 Task: Sort the products by price (highest first).
Action: Mouse pressed left at (17, 74)
Screenshot: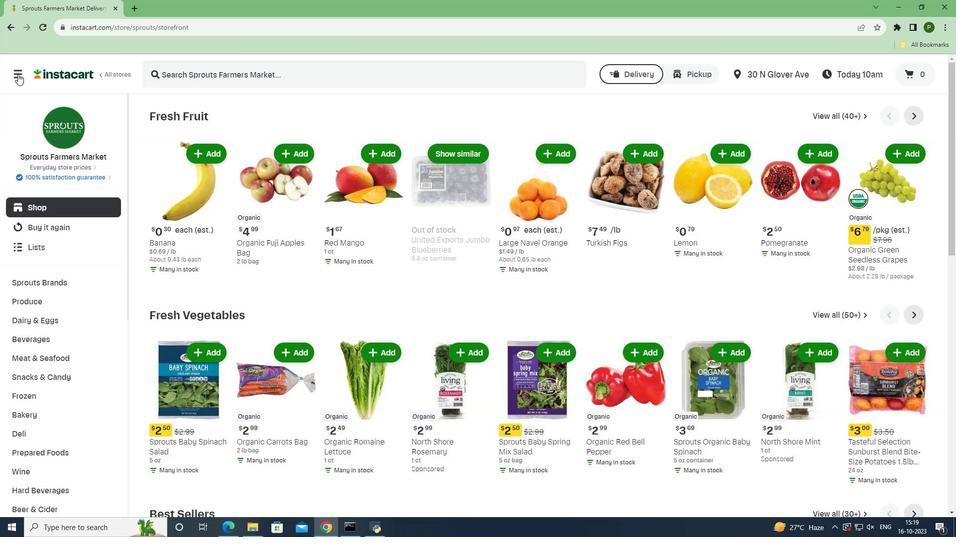 
Action: Mouse moved to (20, 258)
Screenshot: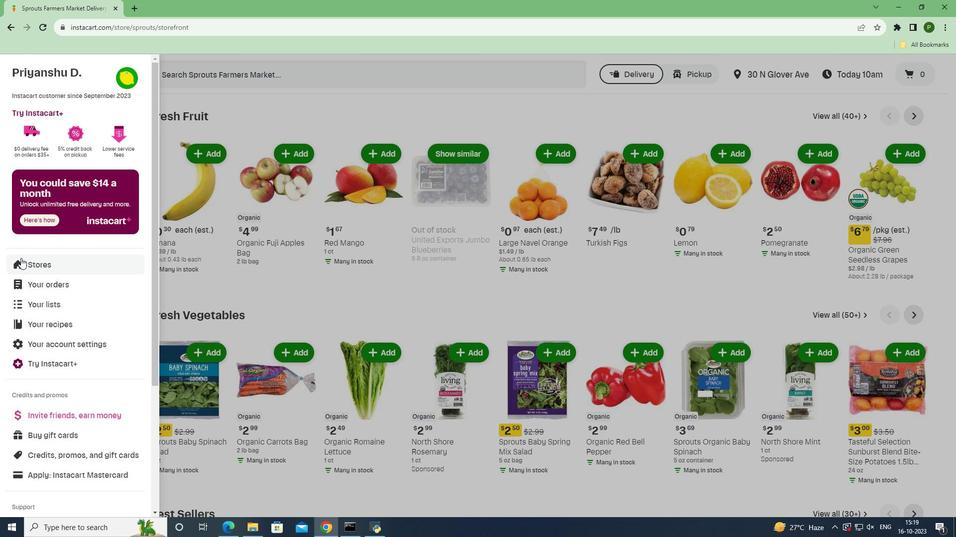 
Action: Mouse pressed left at (20, 258)
Screenshot: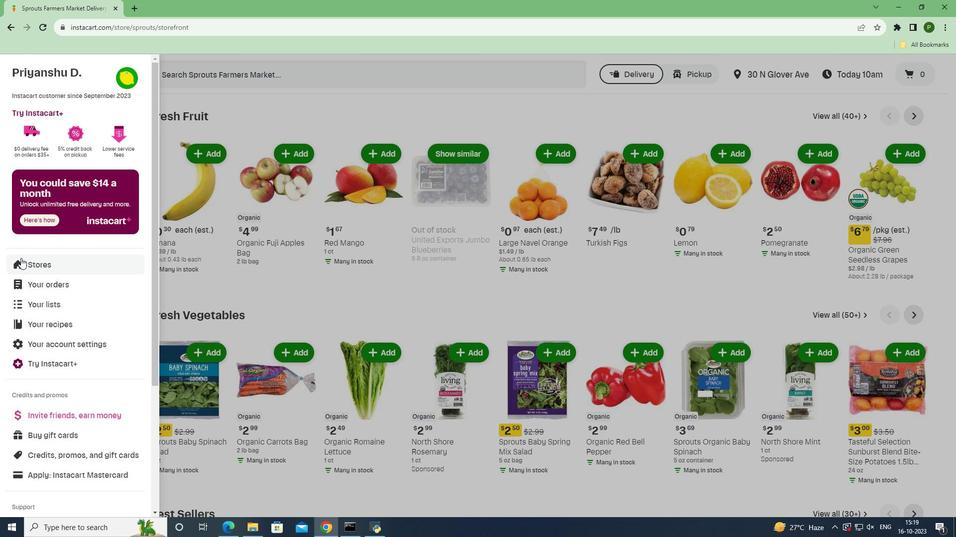 
Action: Mouse moved to (236, 118)
Screenshot: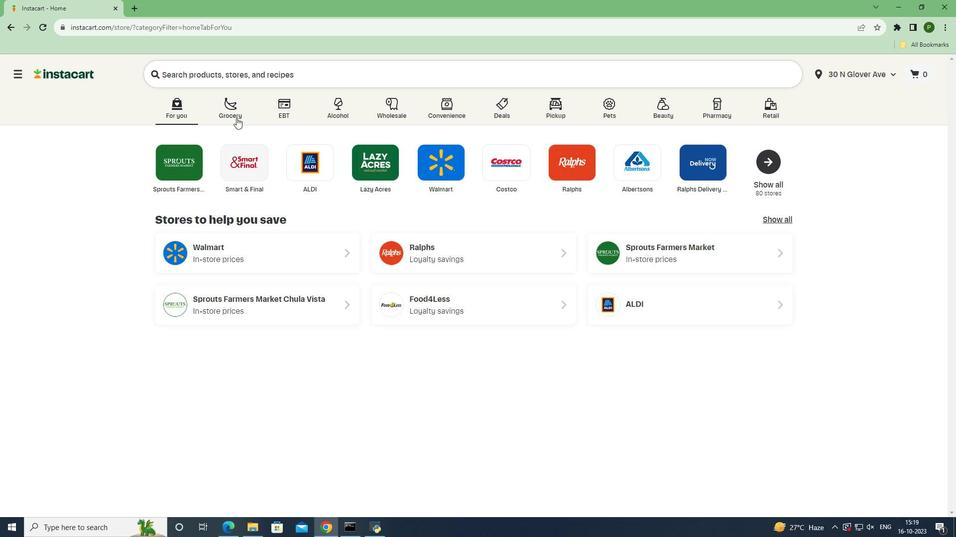 
Action: Mouse pressed left at (236, 118)
Screenshot: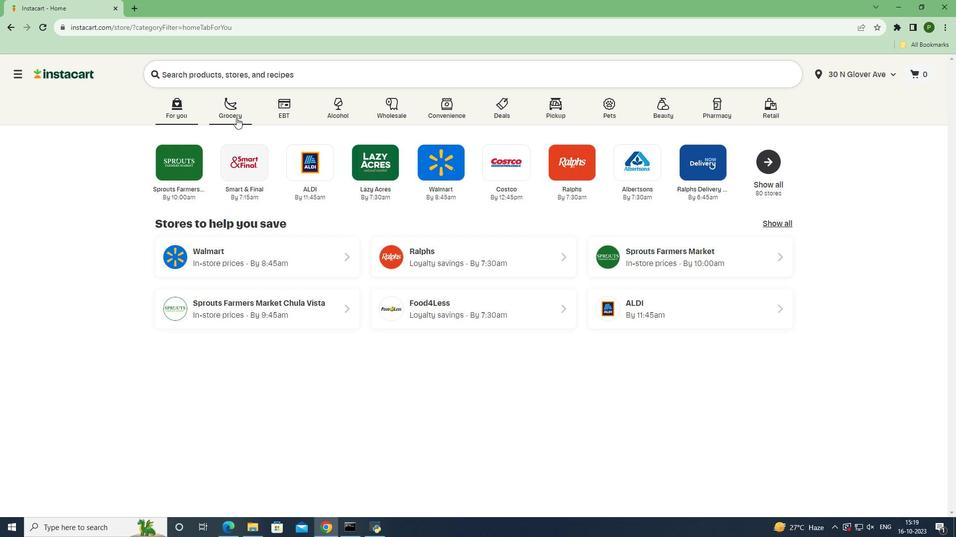 
Action: Mouse moved to (617, 230)
Screenshot: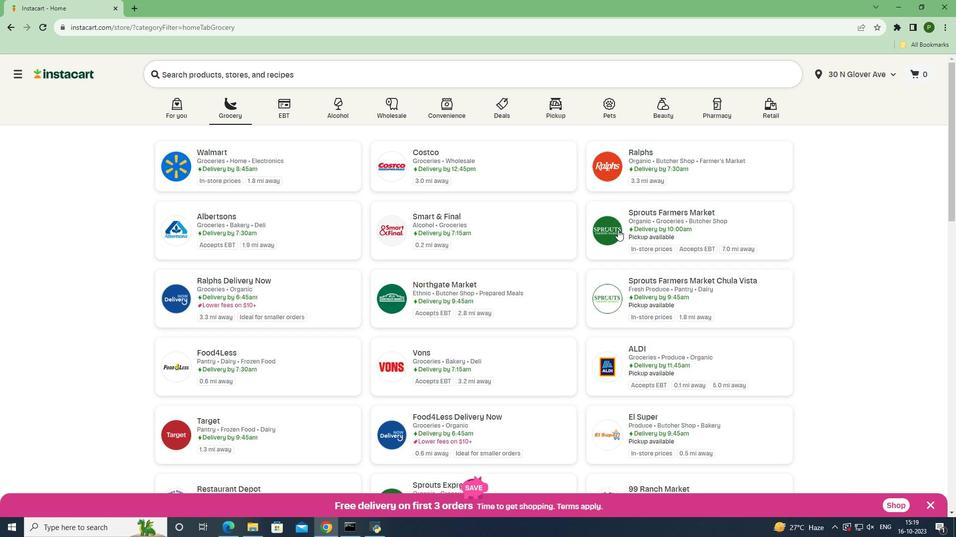 
Action: Mouse pressed left at (617, 230)
Screenshot: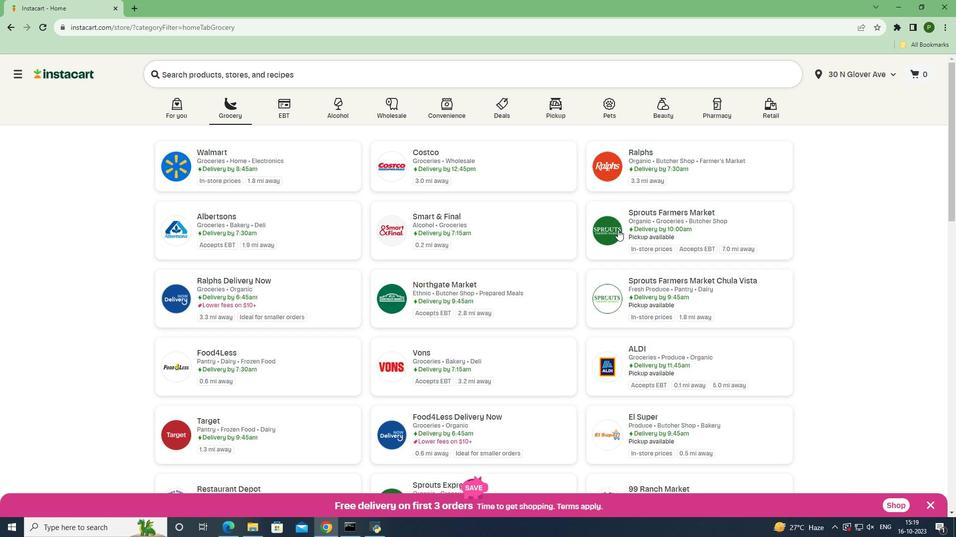 
Action: Mouse moved to (79, 337)
Screenshot: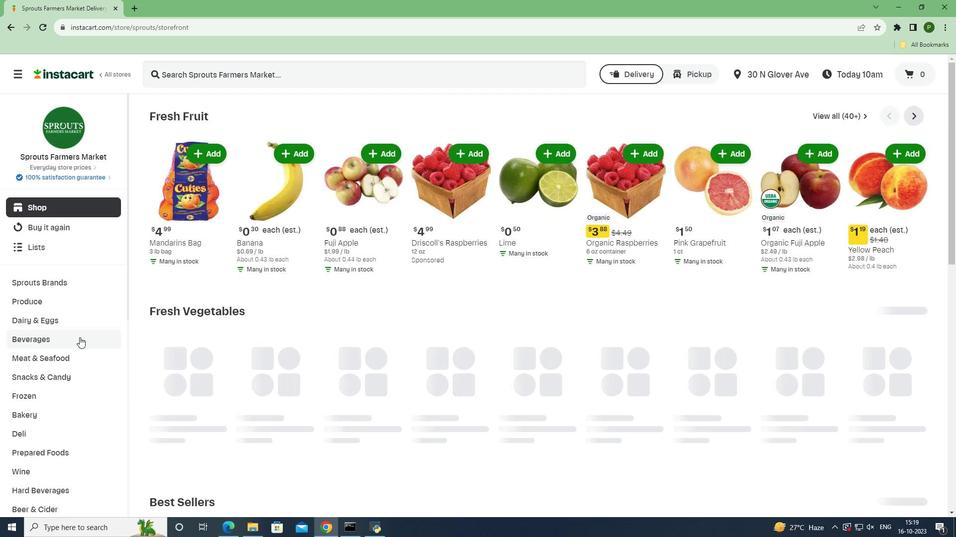 
Action: Mouse pressed left at (79, 337)
Screenshot: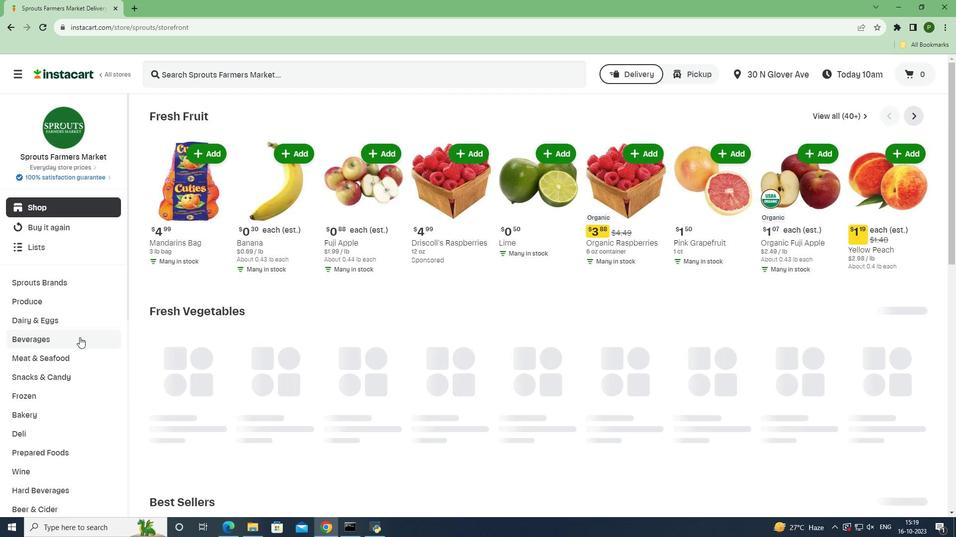
Action: Mouse moved to (896, 136)
Screenshot: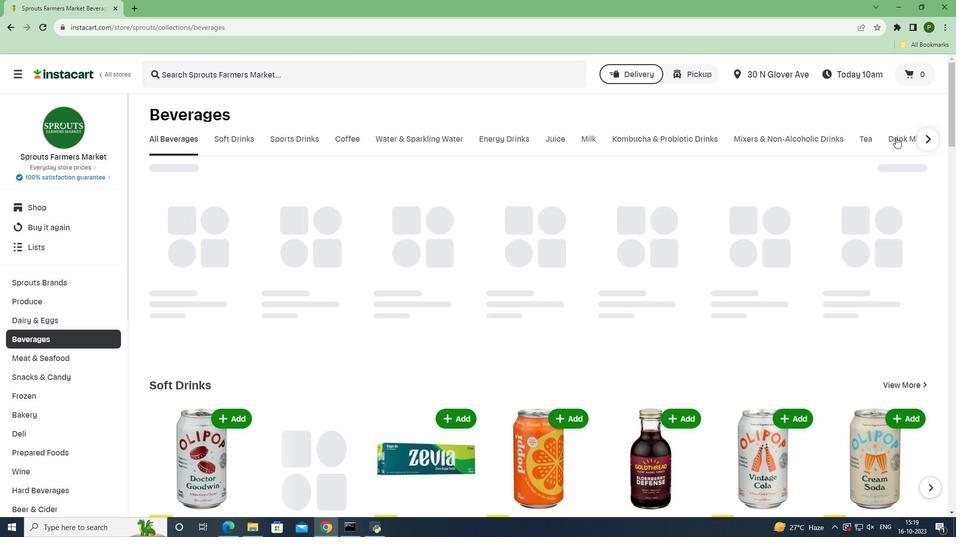 
Action: Mouse pressed left at (896, 136)
Screenshot: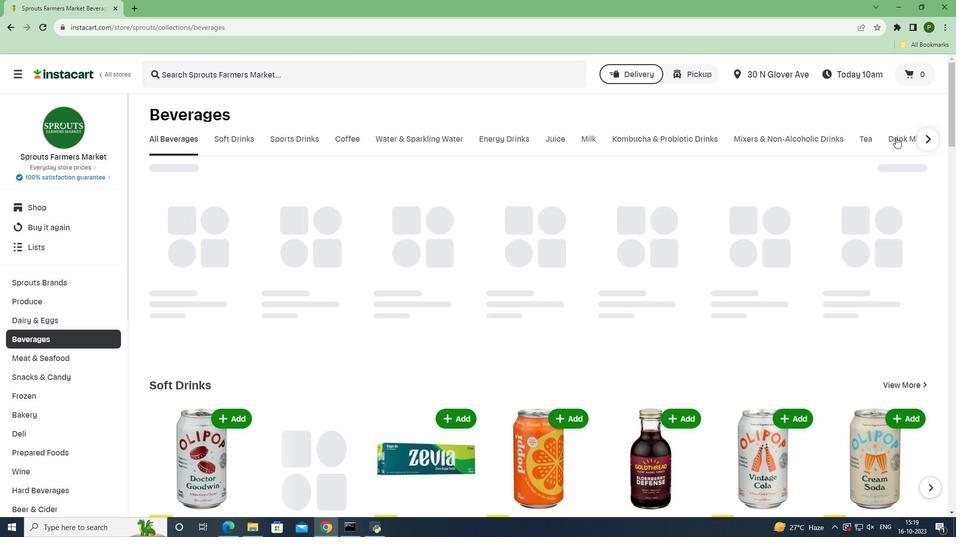 
Action: Mouse moved to (254, 180)
Screenshot: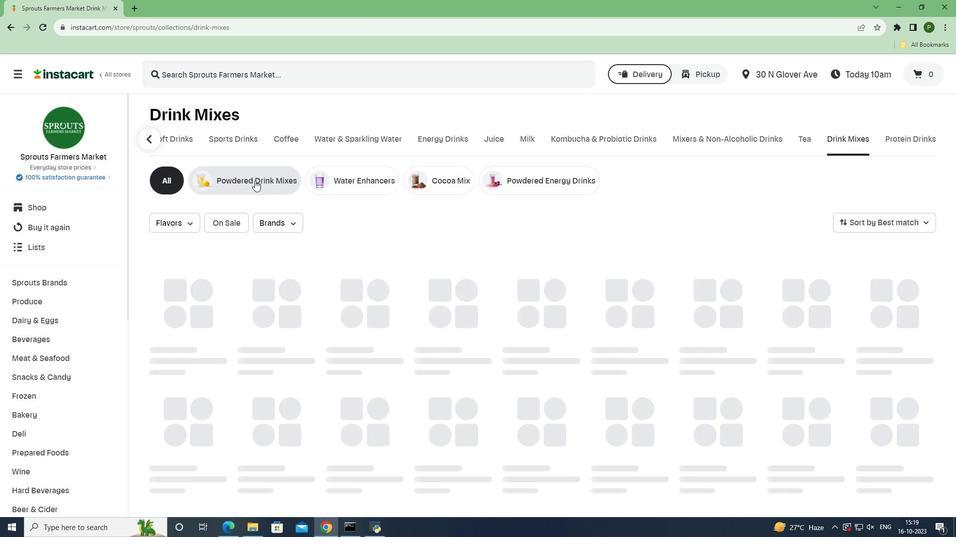 
Action: Mouse pressed left at (254, 180)
Screenshot: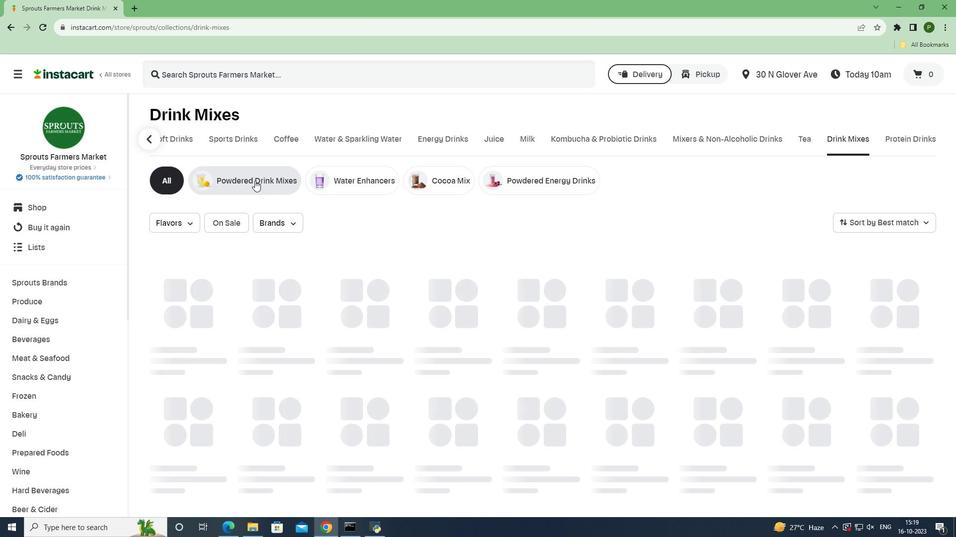 
Action: Mouse moved to (850, 222)
Screenshot: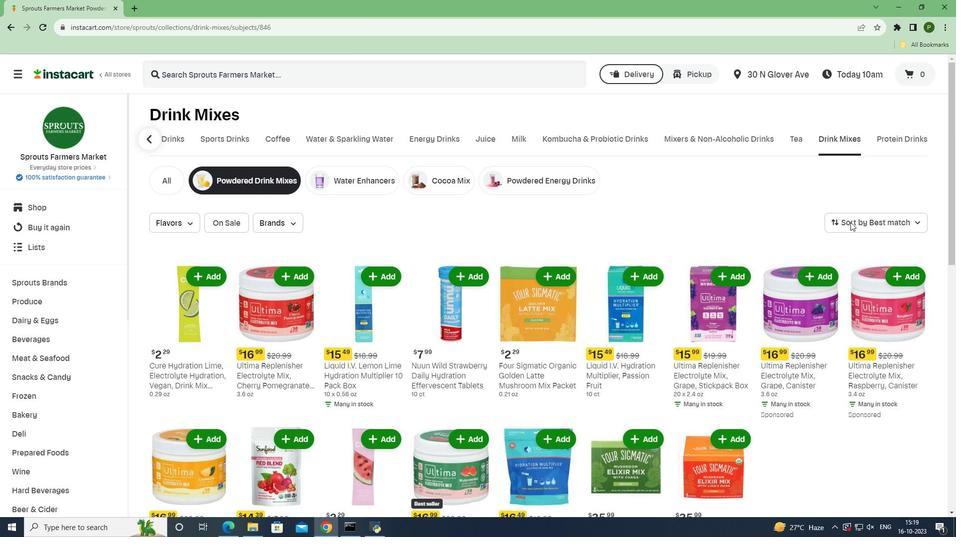 
Action: Mouse pressed left at (850, 222)
Screenshot: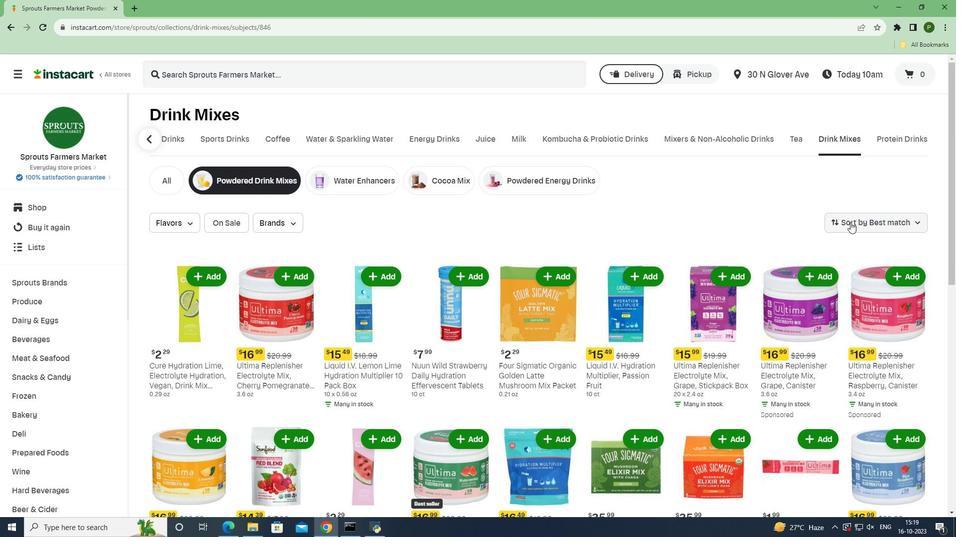 
Action: Mouse moved to (865, 291)
Screenshot: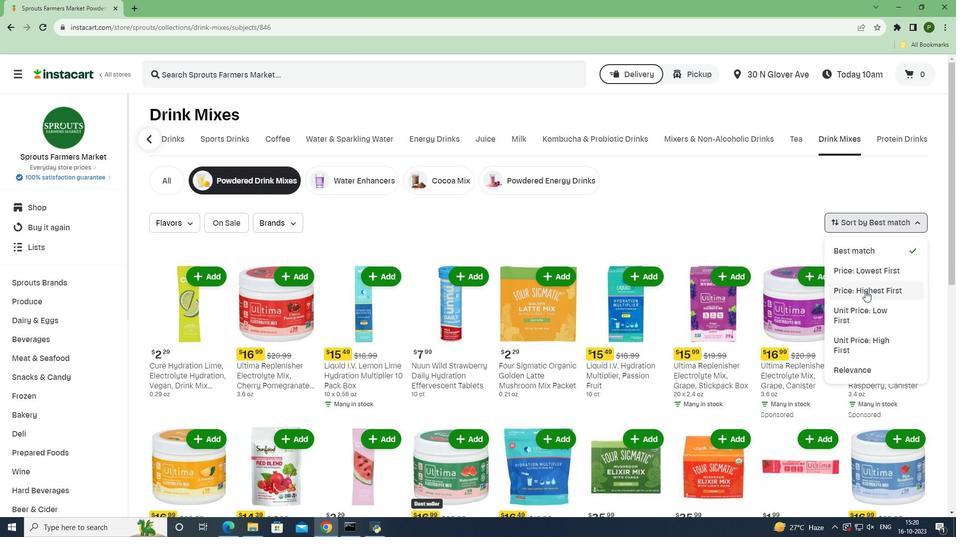 
Action: Mouse pressed left at (865, 291)
Screenshot: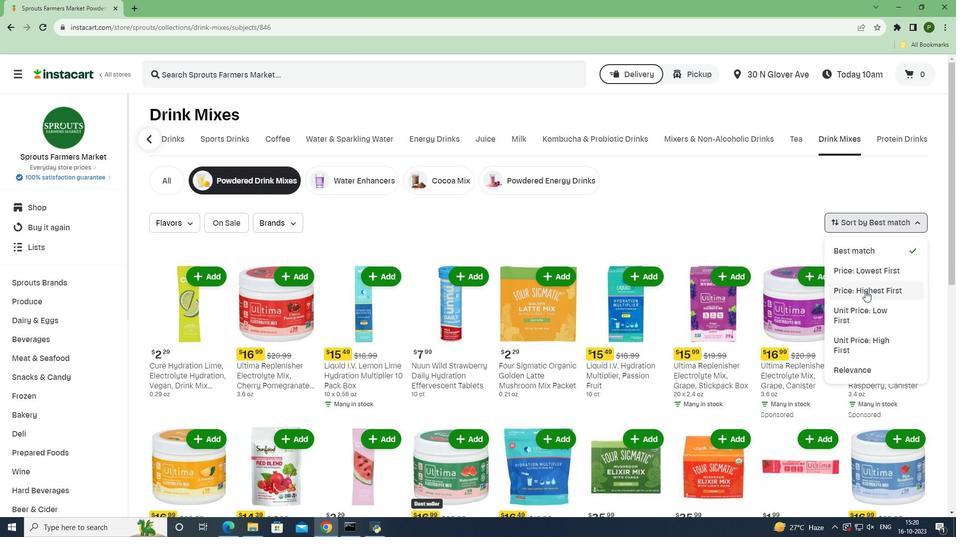 
Action: Mouse moved to (855, 402)
Screenshot: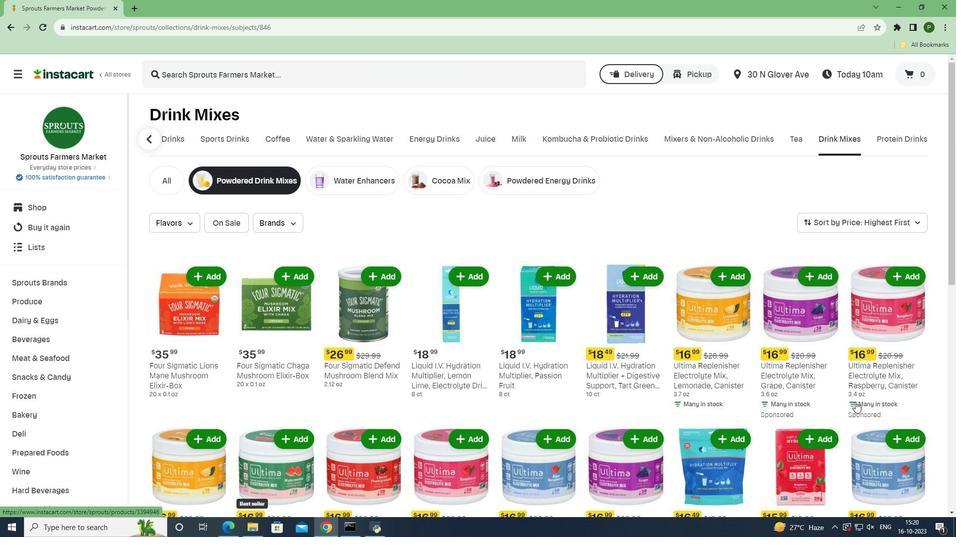 
